 Task: Look for products in the category "Hummus" from Ithaca only.
Action: Mouse moved to (780, 250)
Screenshot: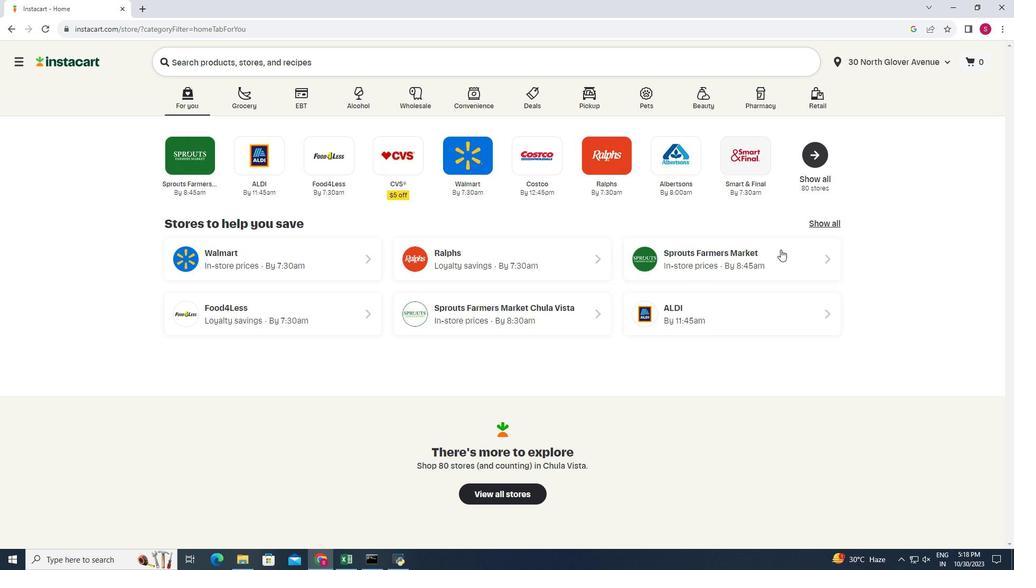
Action: Mouse pressed left at (780, 250)
Screenshot: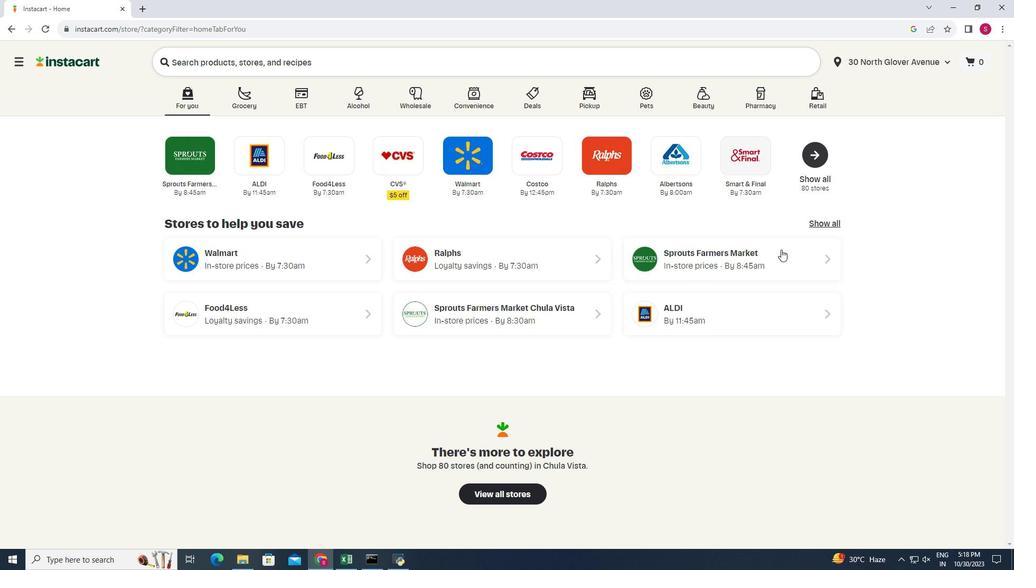 
Action: Mouse moved to (38, 464)
Screenshot: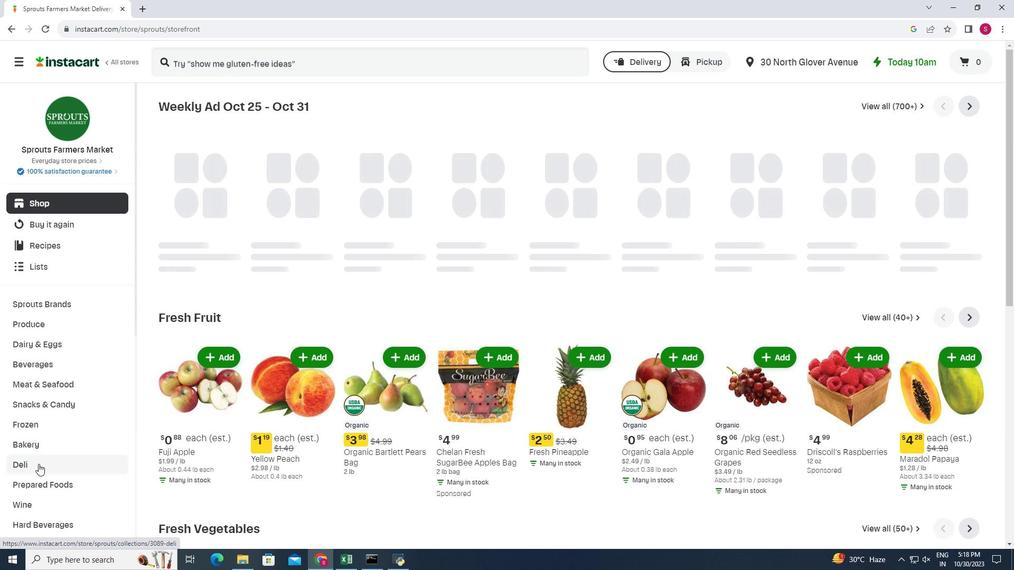 
Action: Mouse pressed left at (38, 464)
Screenshot: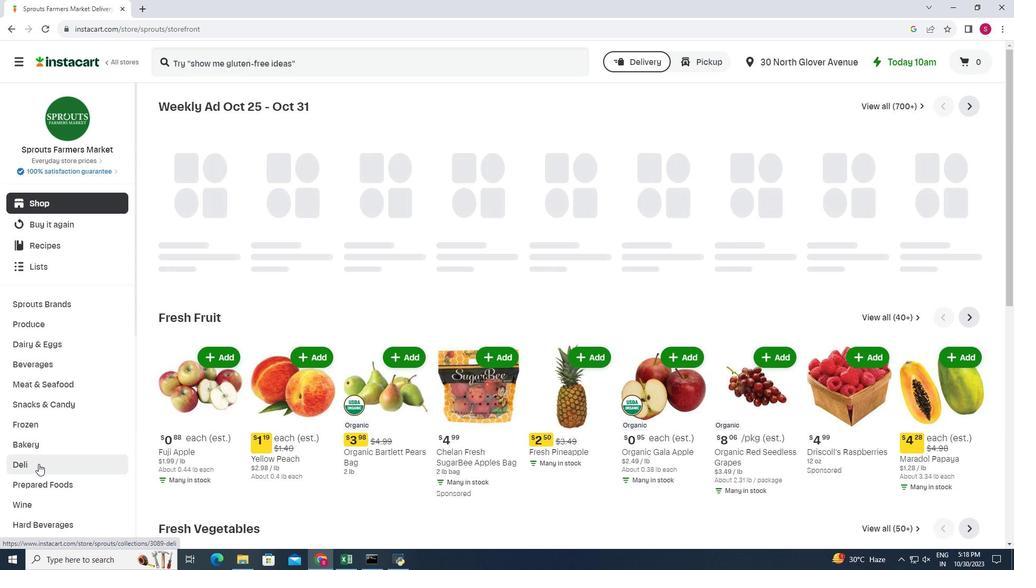 
Action: Mouse moved to (340, 132)
Screenshot: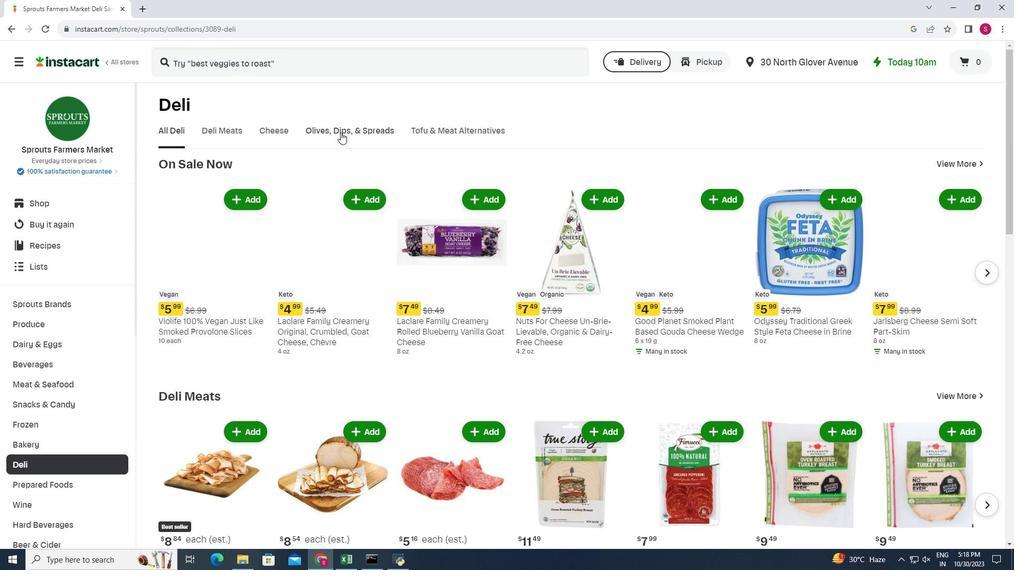 
Action: Mouse pressed left at (340, 132)
Screenshot: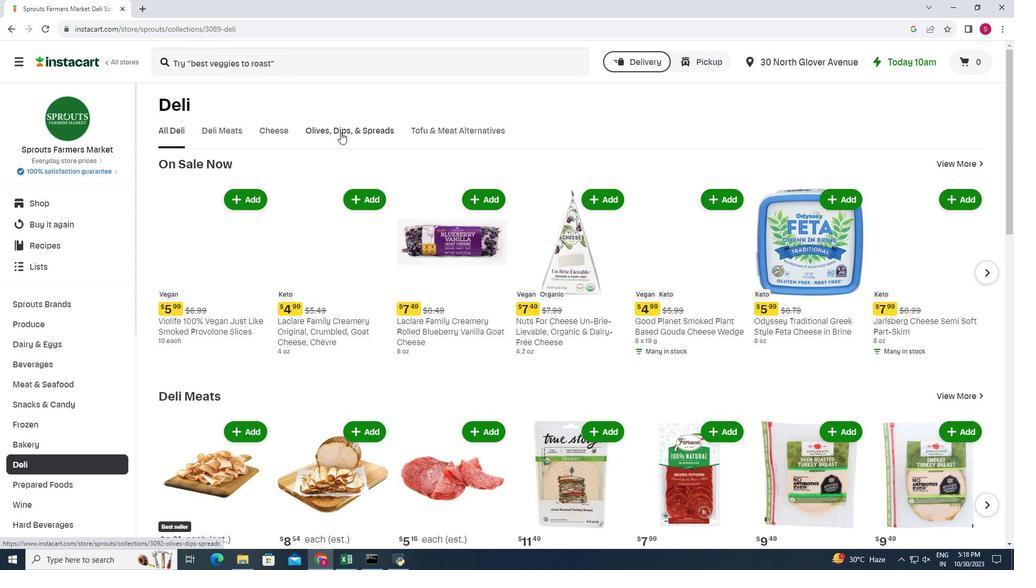 
Action: Mouse moved to (231, 171)
Screenshot: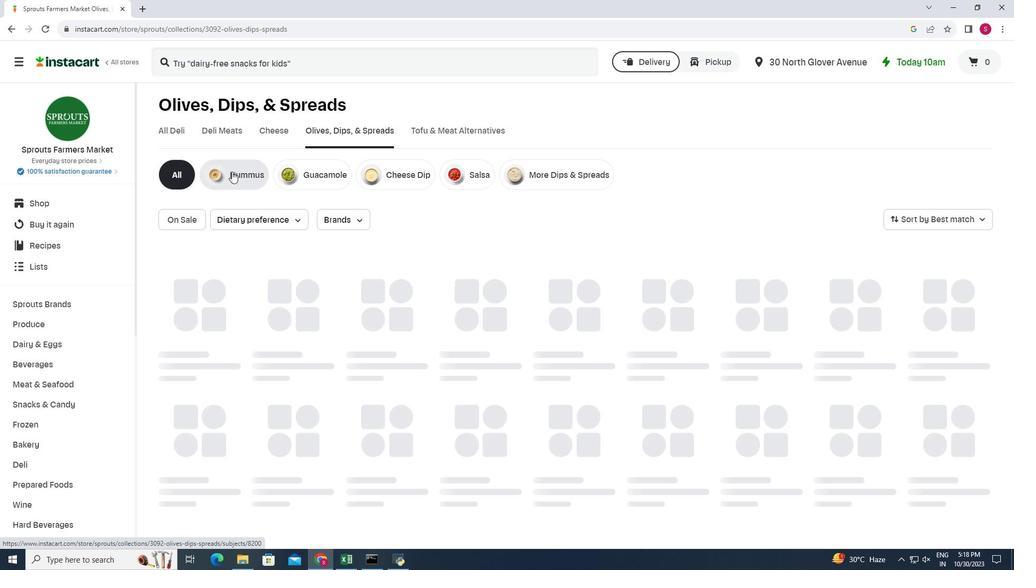 
Action: Mouse pressed left at (231, 171)
Screenshot: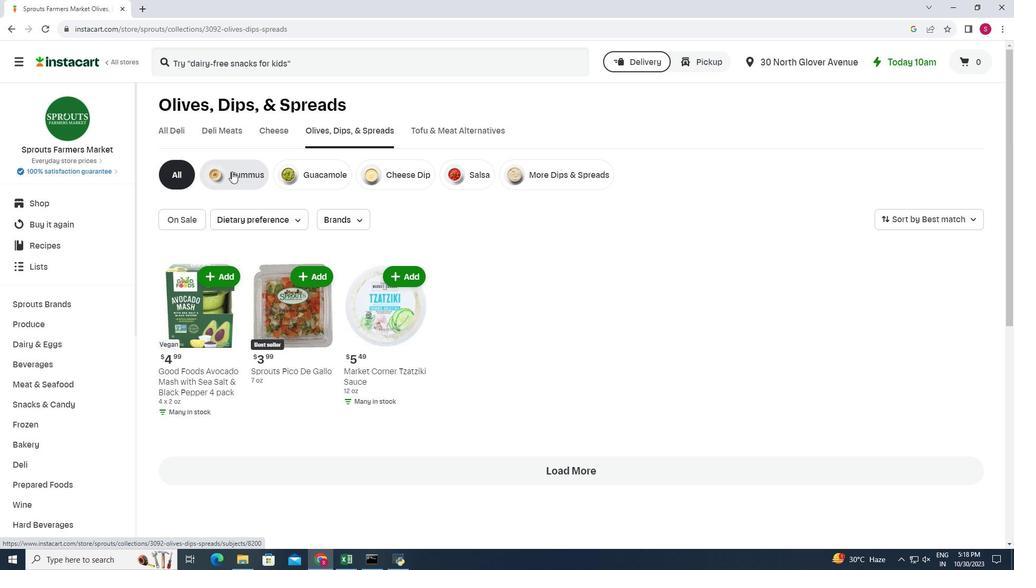 
Action: Mouse moved to (307, 215)
Screenshot: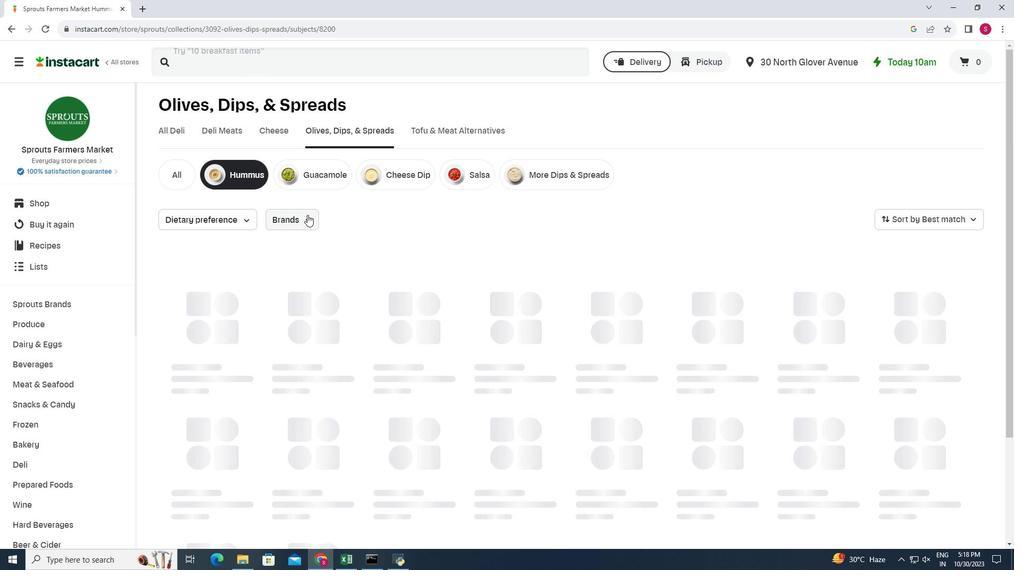 
Action: Mouse pressed left at (307, 215)
Screenshot: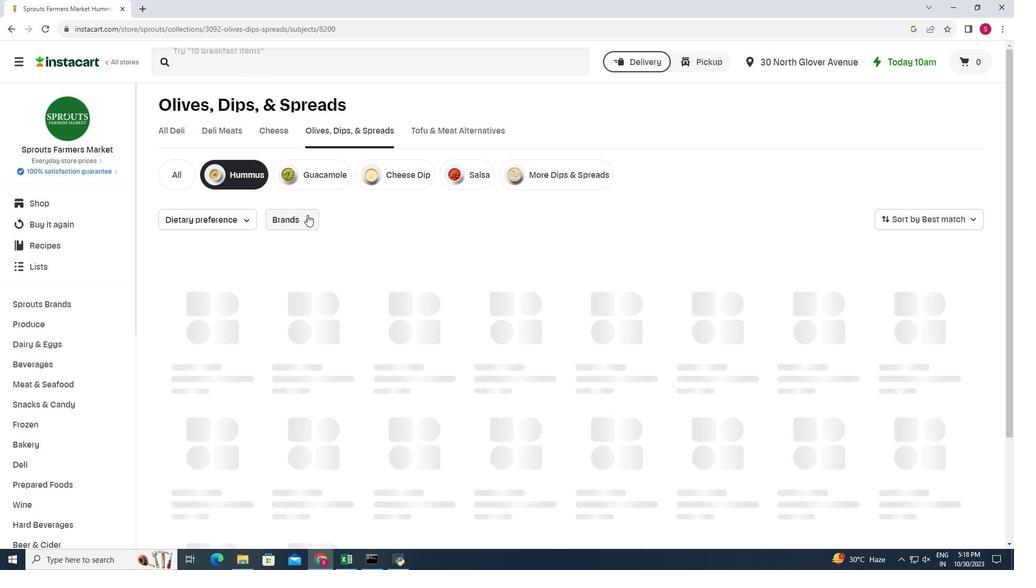 
Action: Mouse moved to (310, 259)
Screenshot: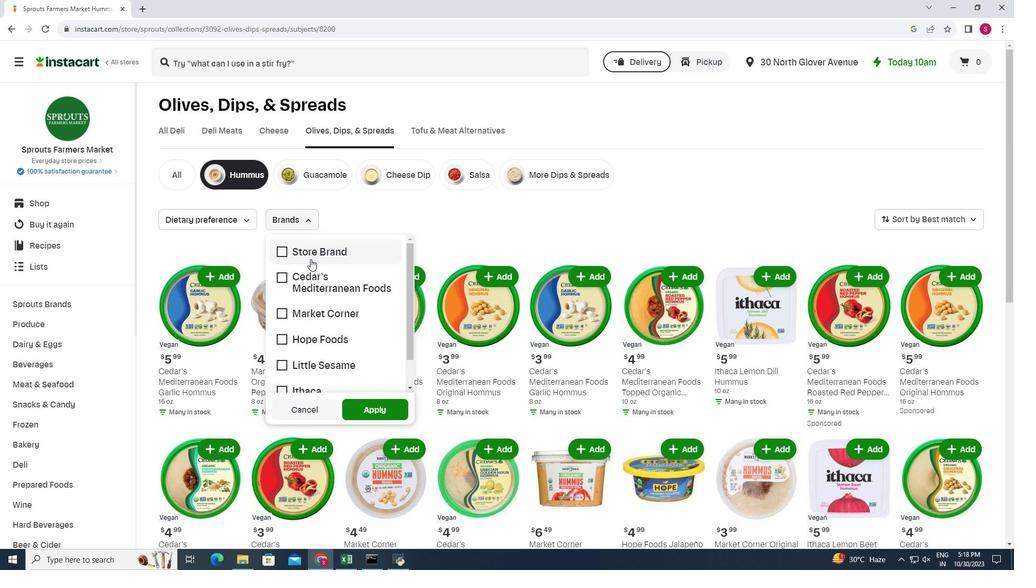 
Action: Mouse scrolled (310, 258) with delta (0, 0)
Screenshot: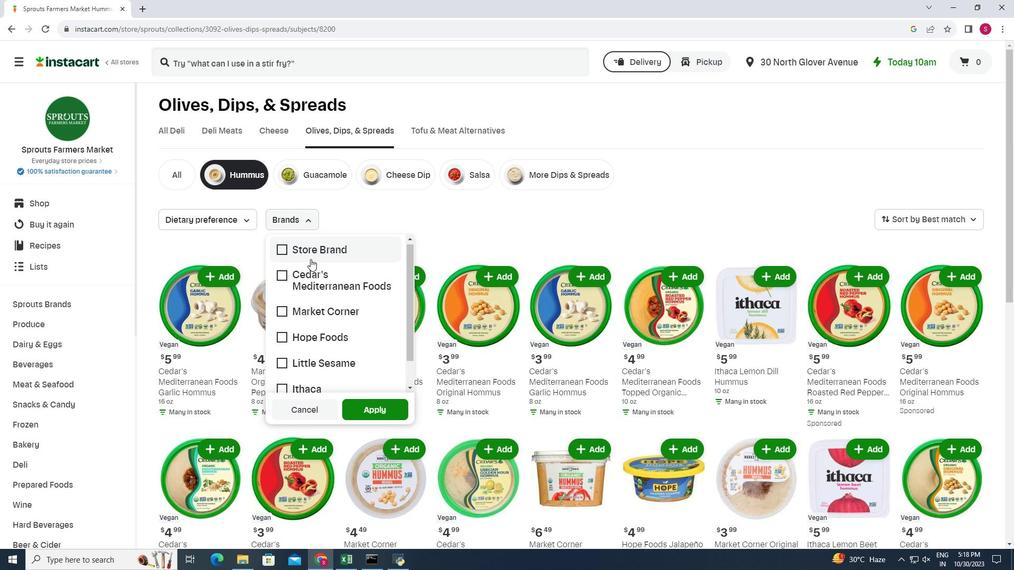 
Action: Mouse scrolled (310, 258) with delta (0, 0)
Screenshot: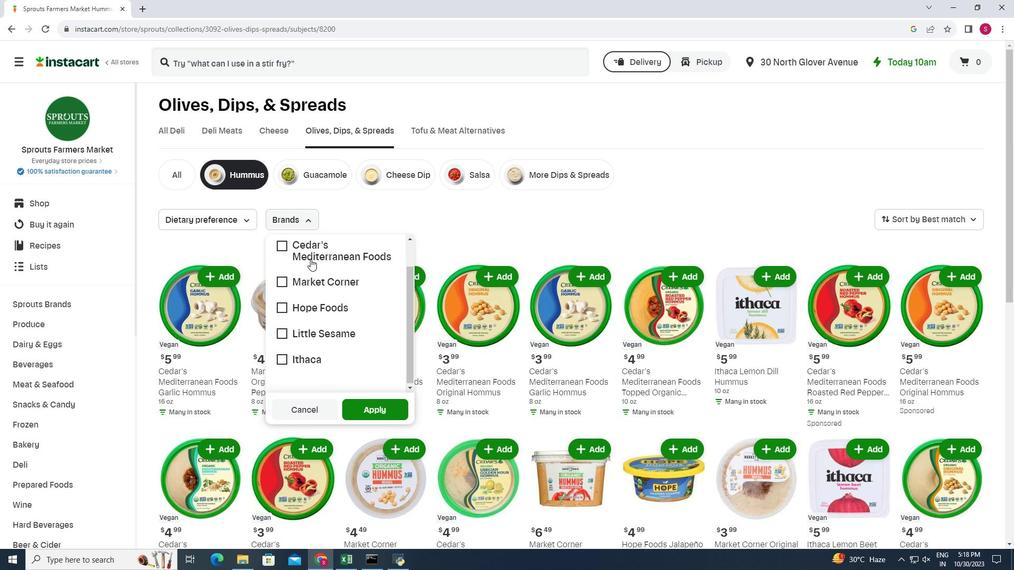
Action: Mouse moved to (281, 354)
Screenshot: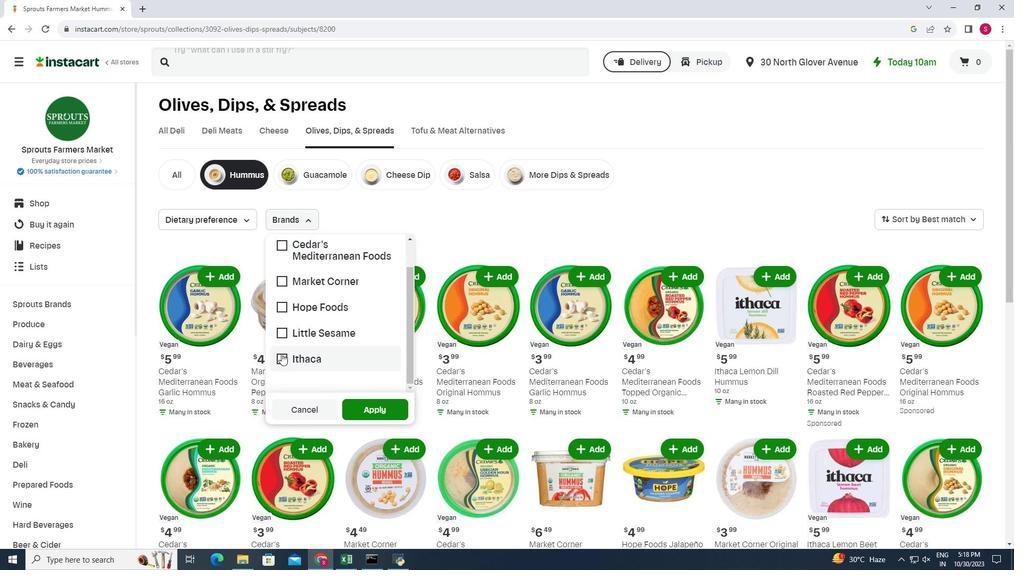 
Action: Mouse pressed left at (281, 354)
Screenshot: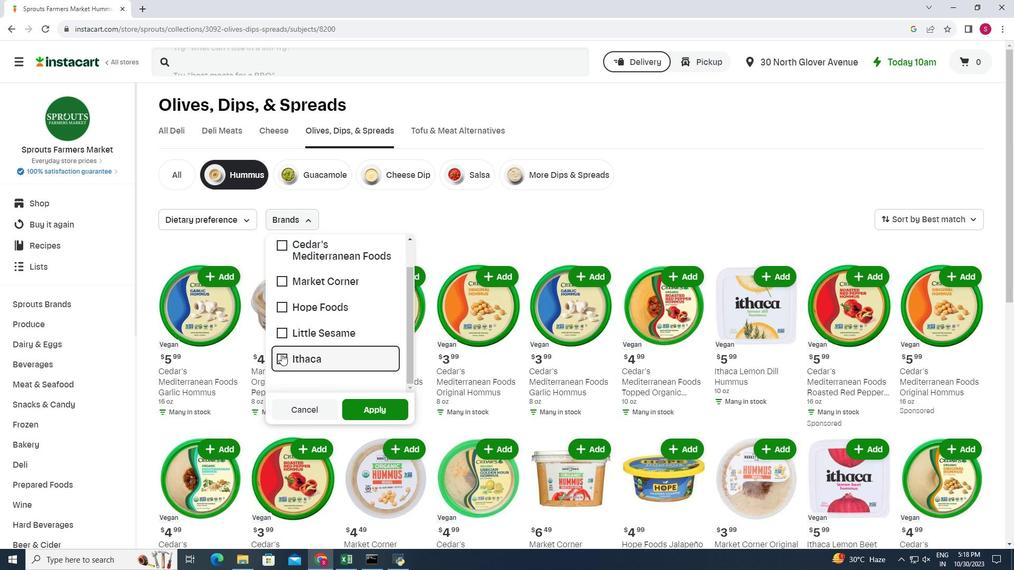 
Action: Mouse moved to (374, 415)
Screenshot: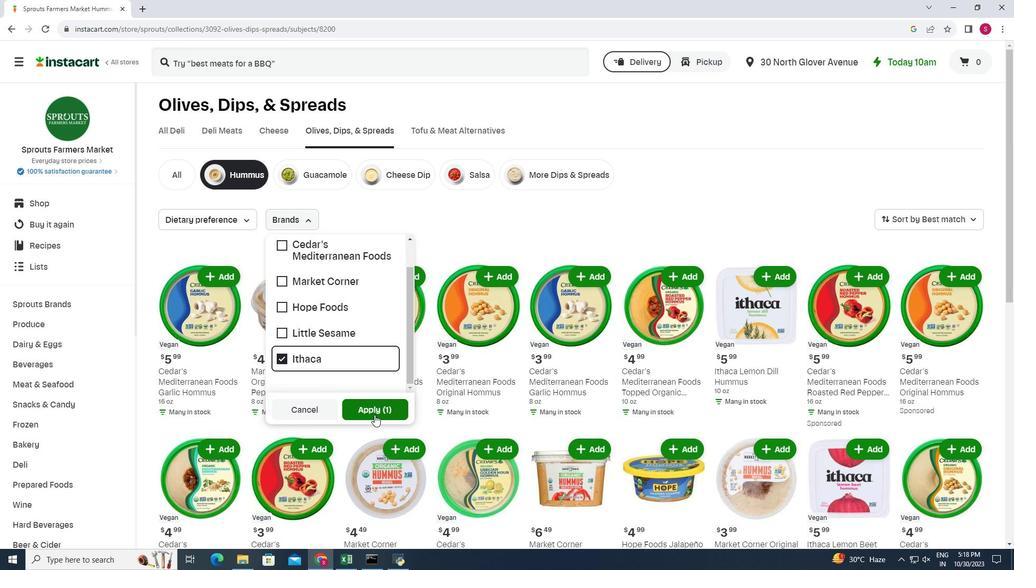 
Action: Mouse pressed left at (374, 415)
Screenshot: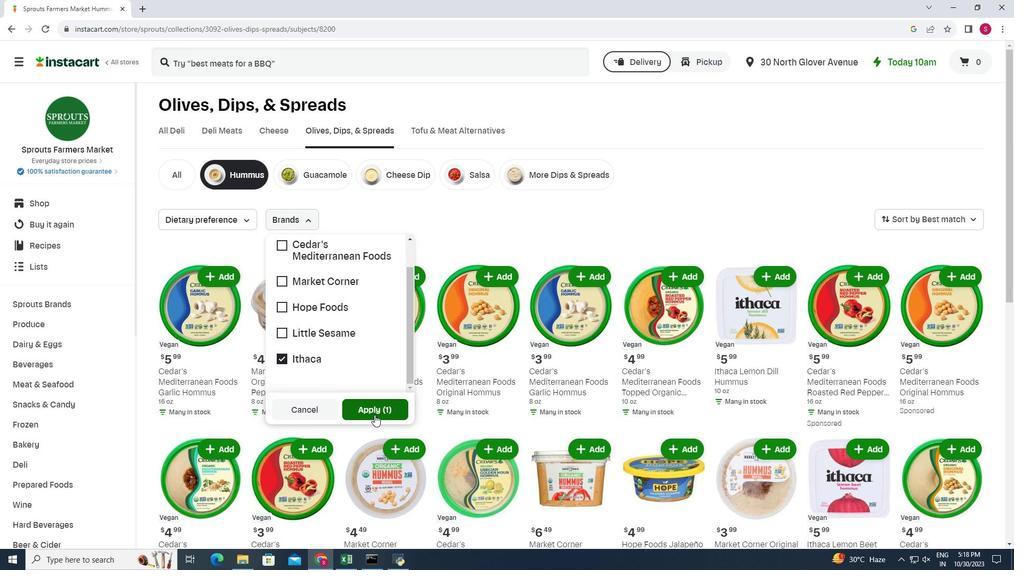 
Action: Mouse moved to (638, 261)
Screenshot: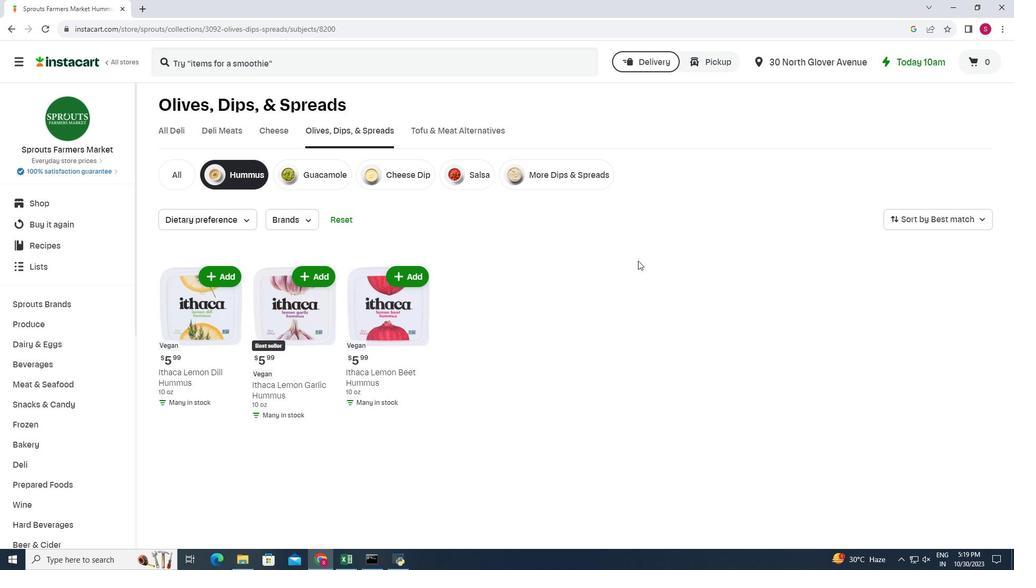 
